 Task: Send an email with the signature Dorian Garcia with the subject 'Request for time off' and the message 'Could you please provide a timeline for this project?' from softage.1@softage.net to softage.6@softage.net and softage.7@softage.net with CC to softage.8@softage.net
Action: Key pressed n
Screenshot: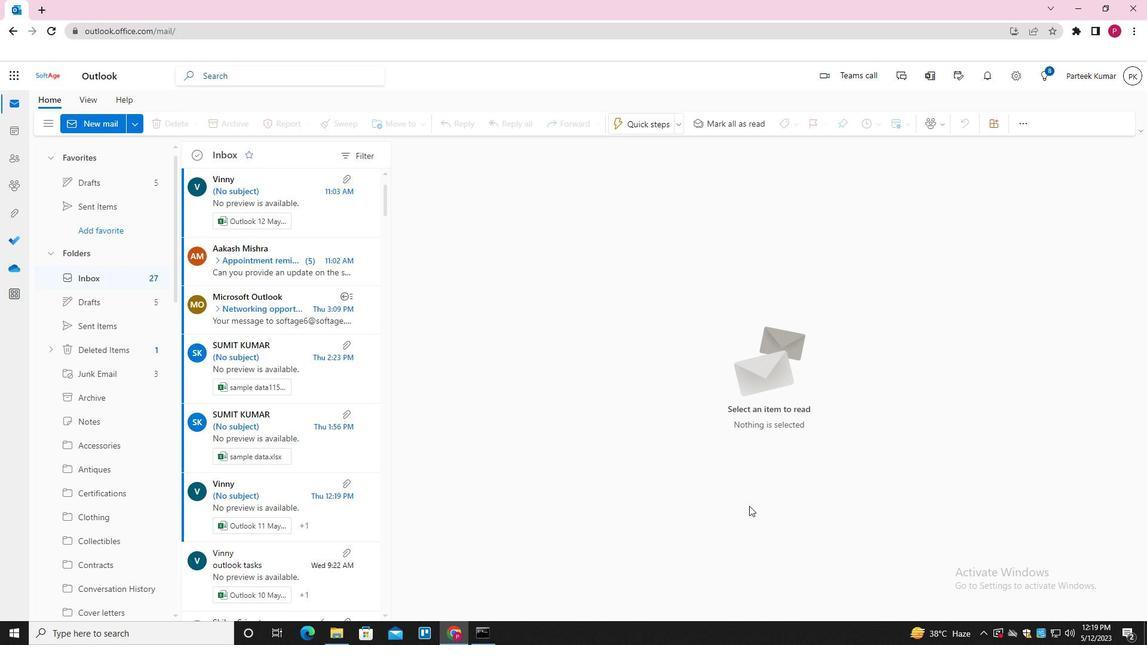 
Action: Mouse moved to (802, 126)
Screenshot: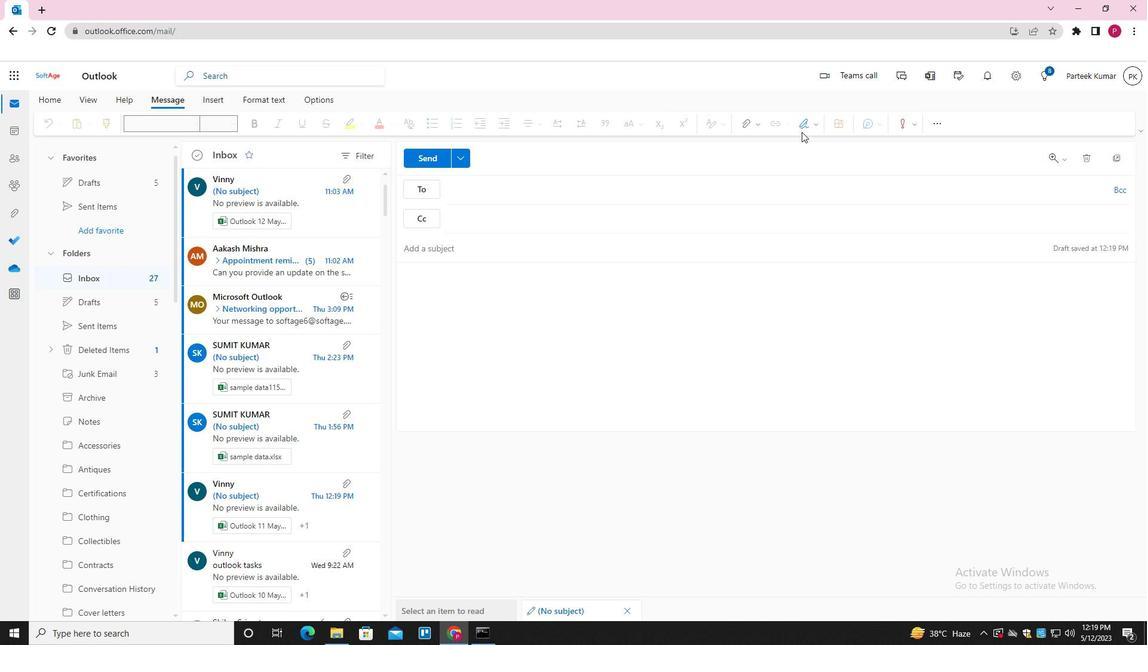 
Action: Mouse pressed left at (802, 126)
Screenshot: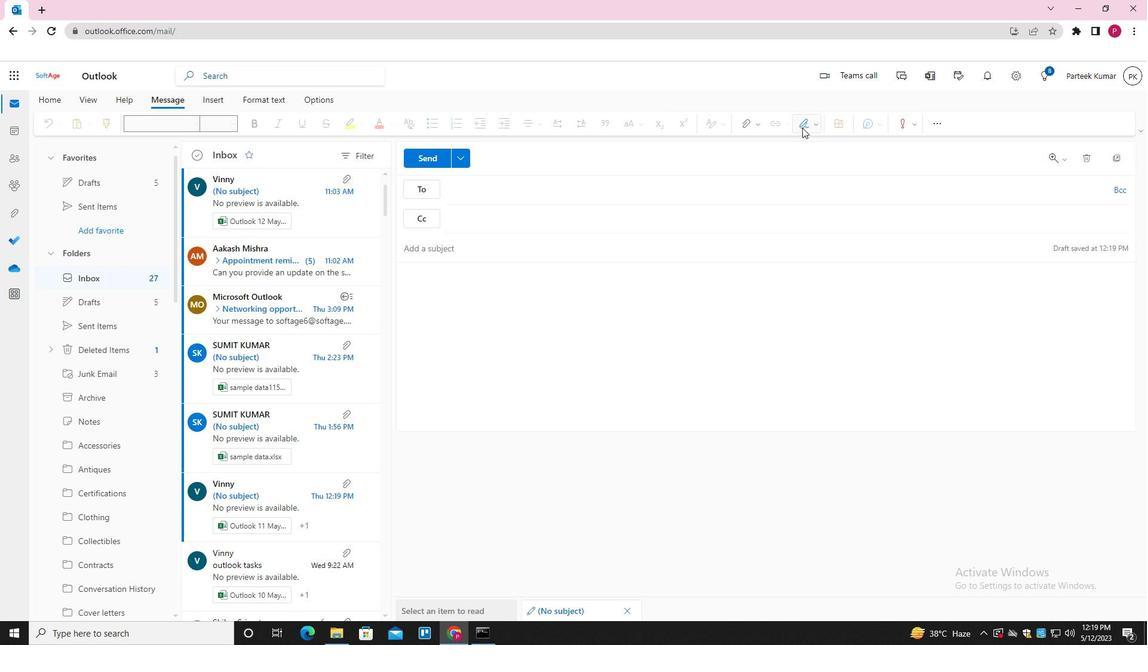 
Action: Mouse moved to (783, 173)
Screenshot: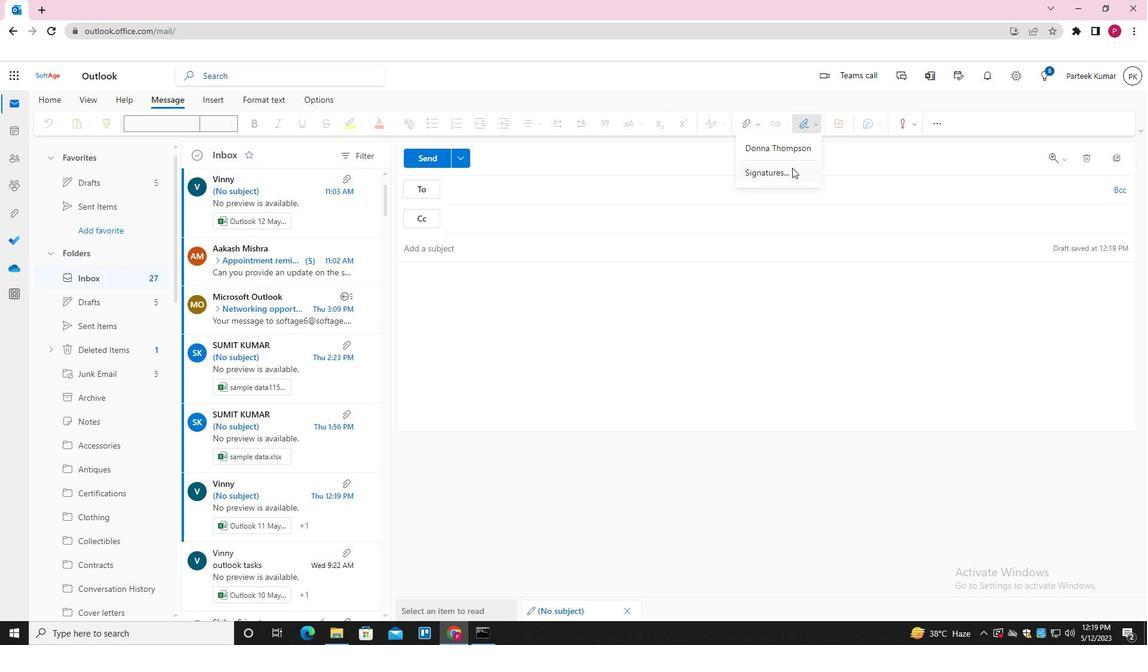 
Action: Mouse pressed left at (783, 173)
Screenshot: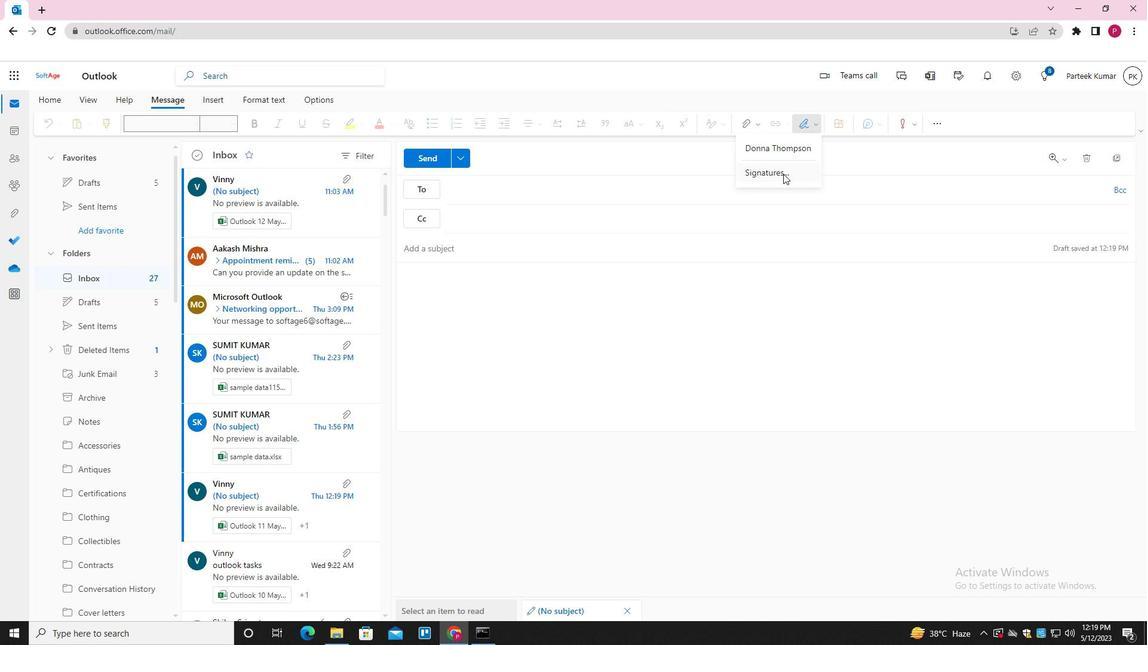 
Action: Mouse moved to (803, 216)
Screenshot: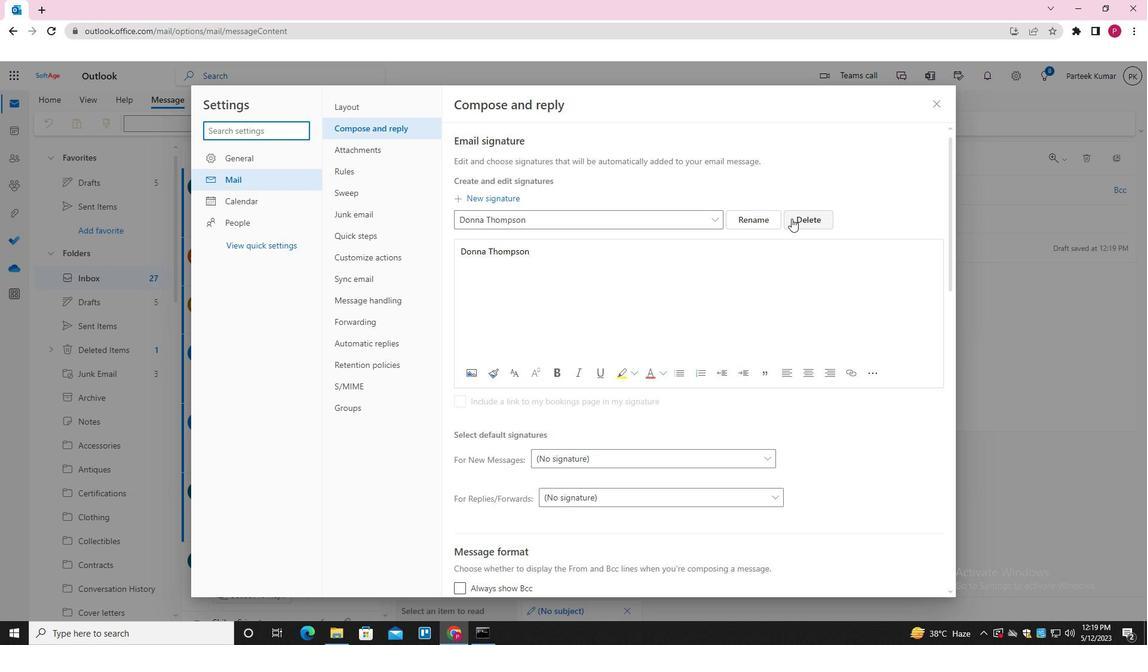 
Action: Mouse pressed left at (803, 216)
Screenshot: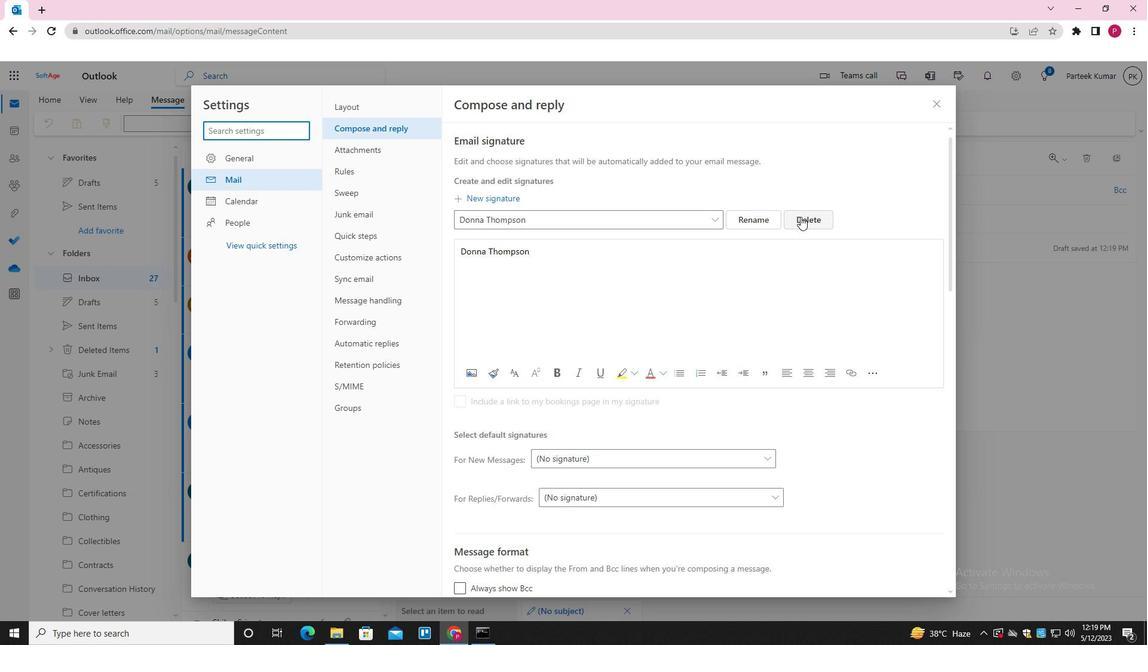 
Action: Mouse moved to (635, 220)
Screenshot: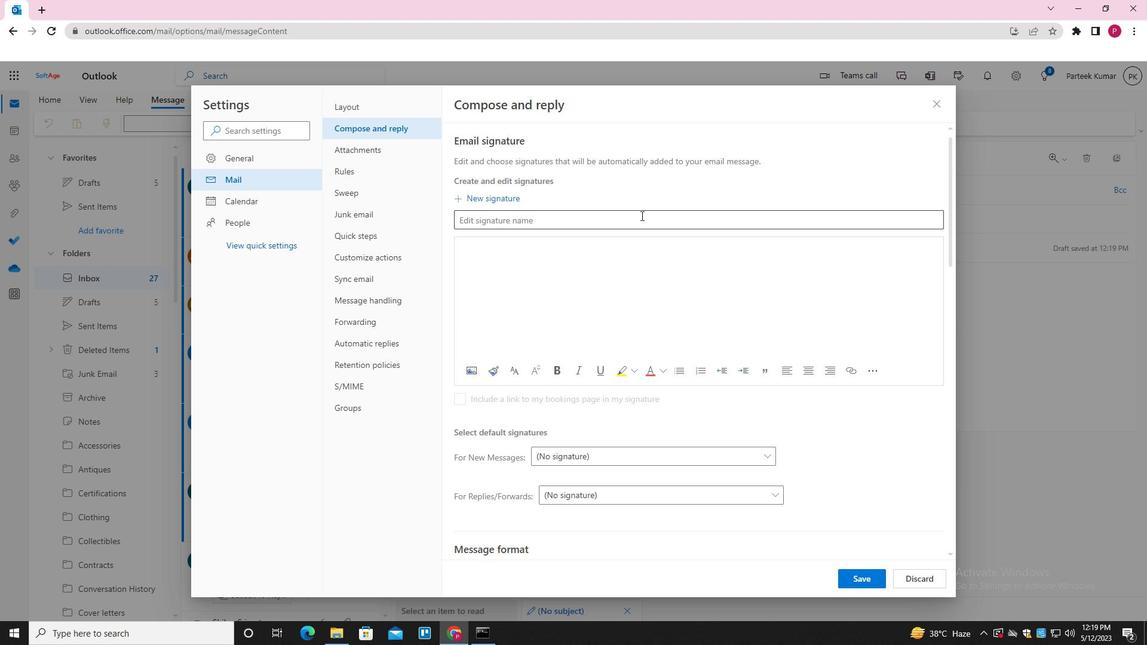 
Action: Mouse pressed left at (635, 220)
Screenshot: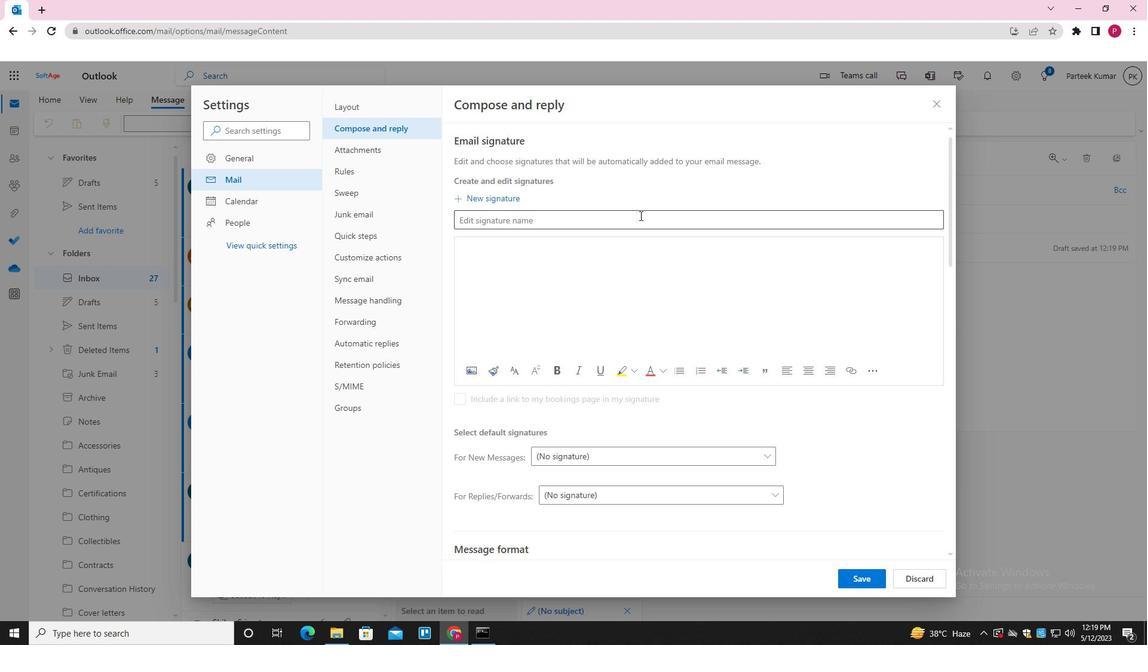 
Action: Key pressed <Key.shift>DPORIAN<Key.space><Key.backspace><Key.backspace><Key.backspace><Key.backspace><Key.backspace><Key.backspace><Key.backspace>ORIAN<Key.space><Key.shift><Key.shift><Key.shift><Key.shift><Key.shift><Key.shift><Key.shift><Key.shift><Key.shift><Key.shift><Key.shift><Key.shift><Key.shift><Key.shift><Key.shift><Key.shift>GARCIA<Key.tab><Key.shift>DORIAN<Key.space><Key.shift><Key.shift><Key.shift><Key.shift><Key.shift><Key.shift><Key.shift><Key.shift><Key.shift><Key.shift><Key.shift><Key.shift><Key.shift><Key.shift><Key.shift><Key.shift><Key.shift><Key.shift><Key.shift><Key.shift><Key.shift><Key.shift><Key.shift><Key.shift><Key.shift><Key.shift><Key.shift><Key.shift><Key.shift><Key.shift><Key.shift><Key.shift><Key.shift><Key.shift><Key.shift><Key.shift><Key.shift><Key.shift><Key.shift><Key.shift>GARCIA
Screenshot: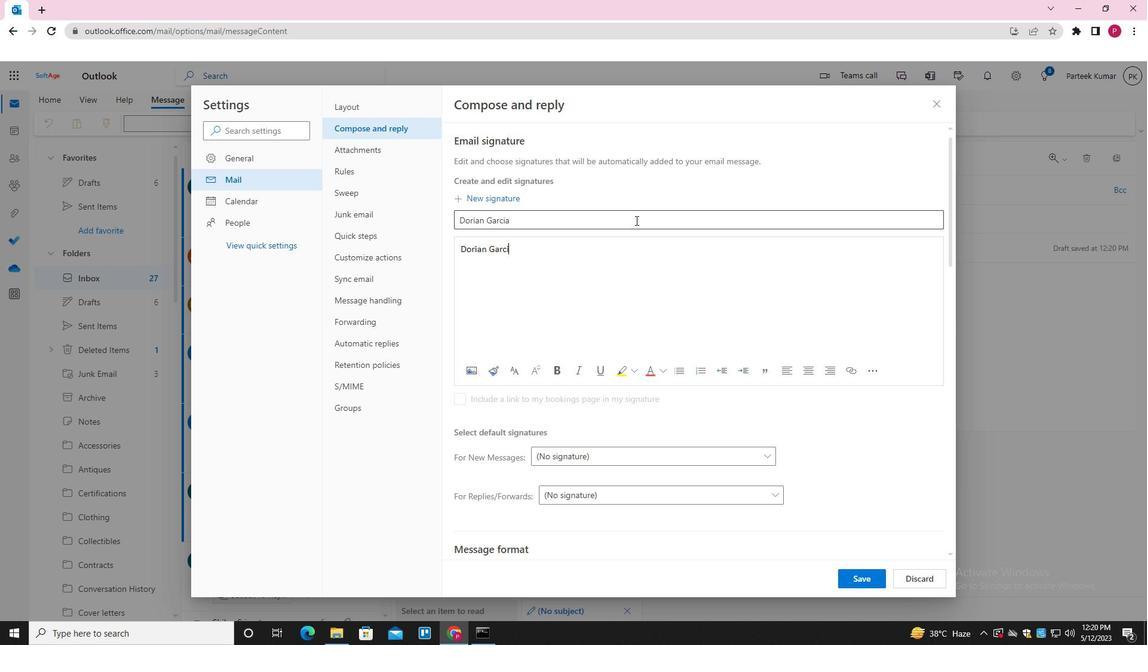 
Action: Mouse moved to (857, 575)
Screenshot: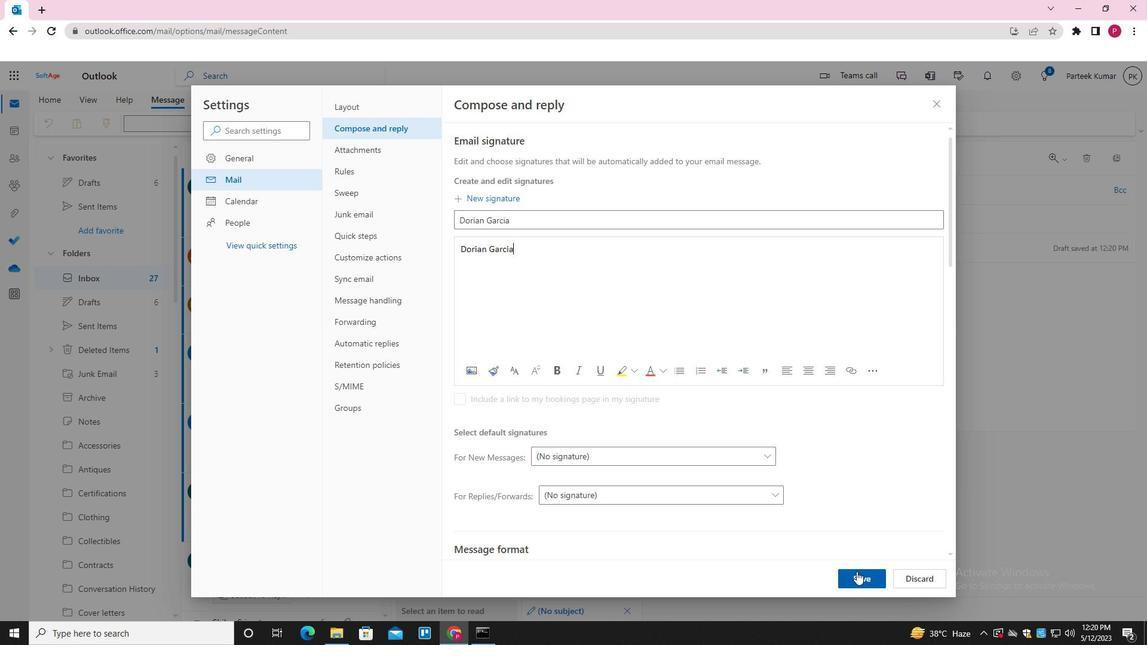 
Action: Mouse pressed left at (857, 575)
Screenshot: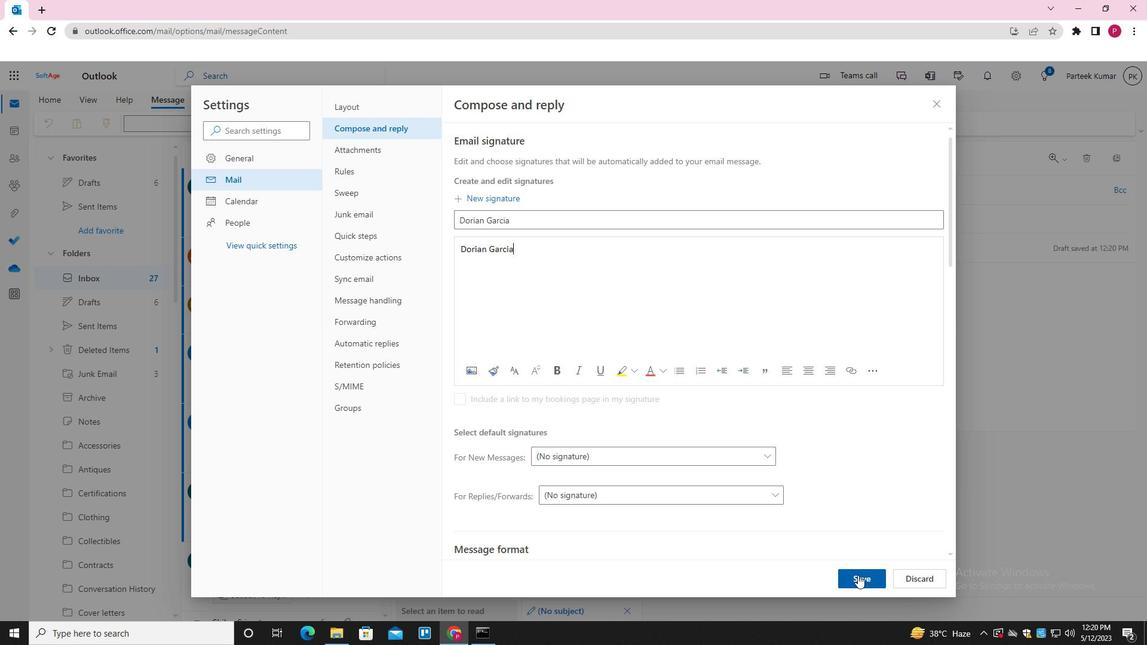 
Action: Mouse moved to (937, 103)
Screenshot: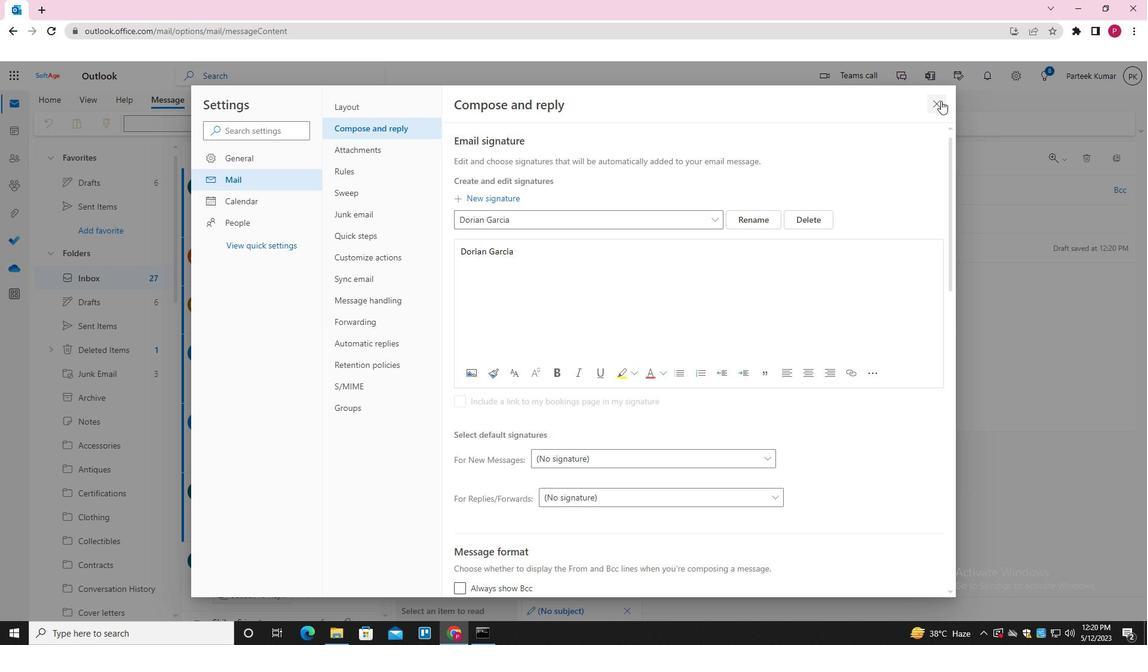 
Action: Mouse pressed left at (937, 103)
Screenshot: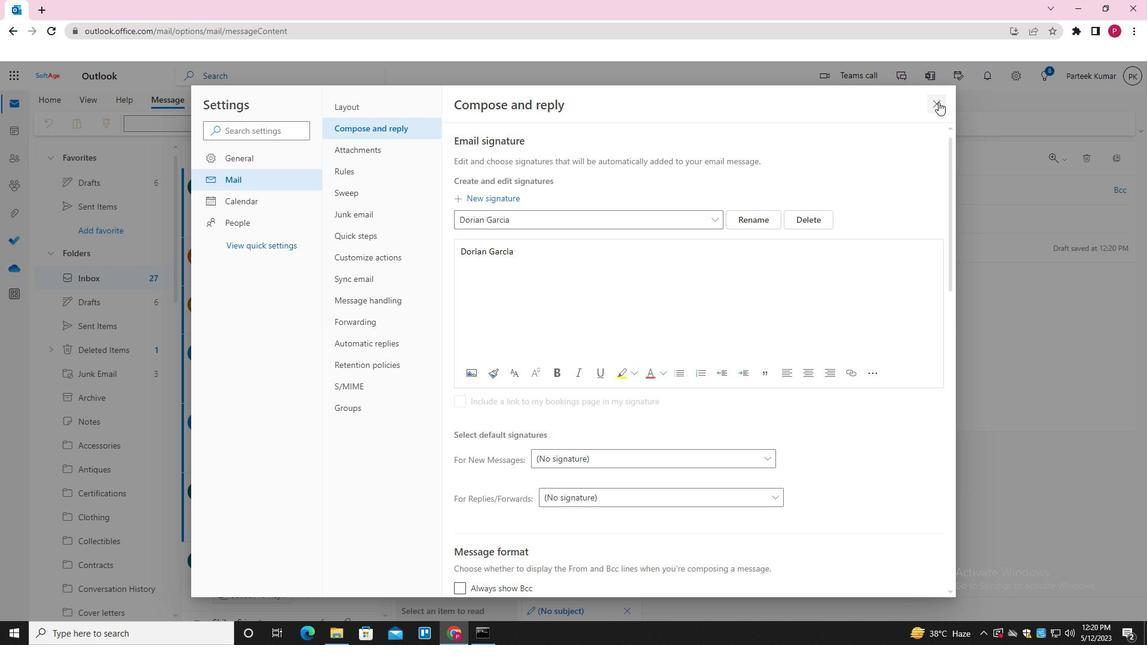 
Action: Mouse moved to (512, 304)
Screenshot: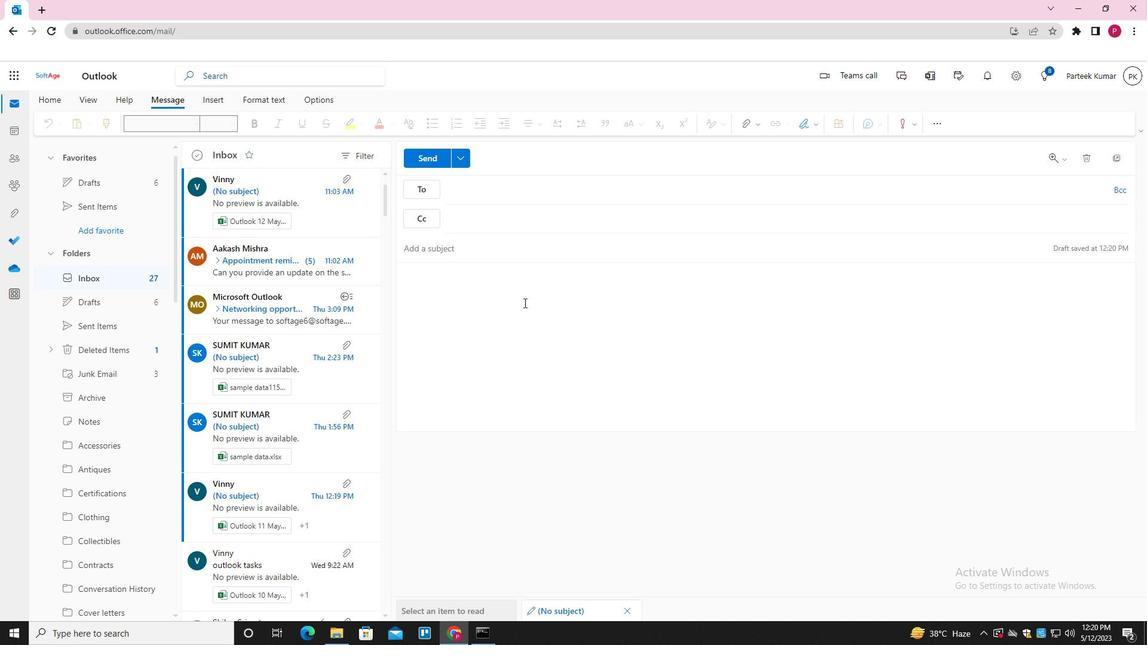 
Action: Mouse pressed left at (512, 304)
Screenshot: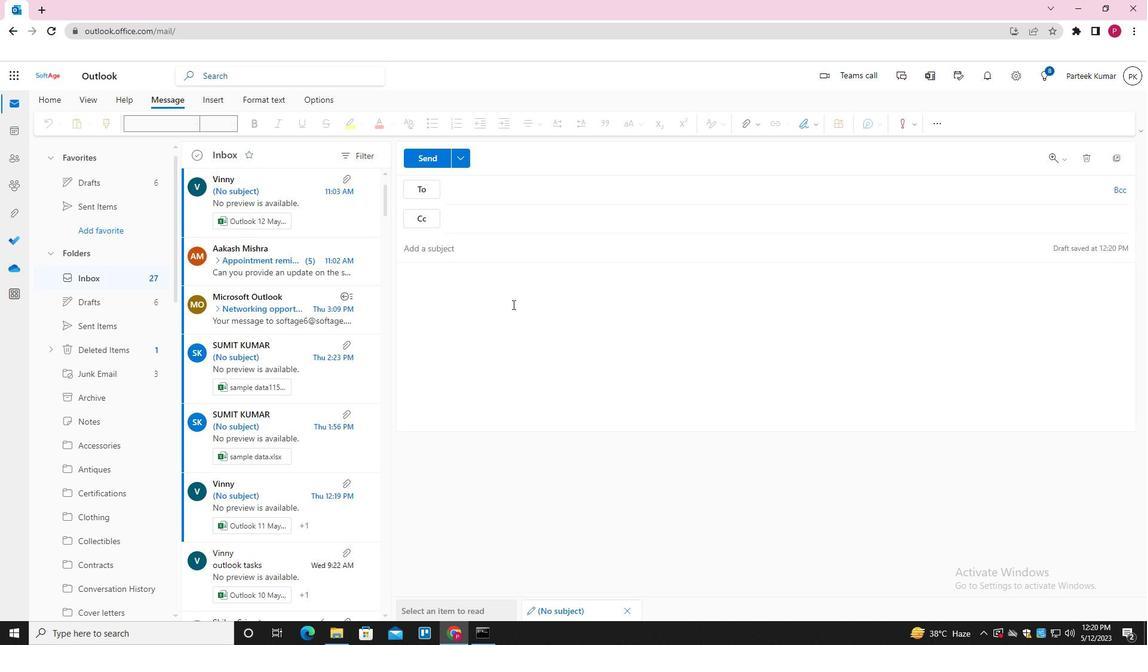 
Action: Mouse moved to (798, 122)
Screenshot: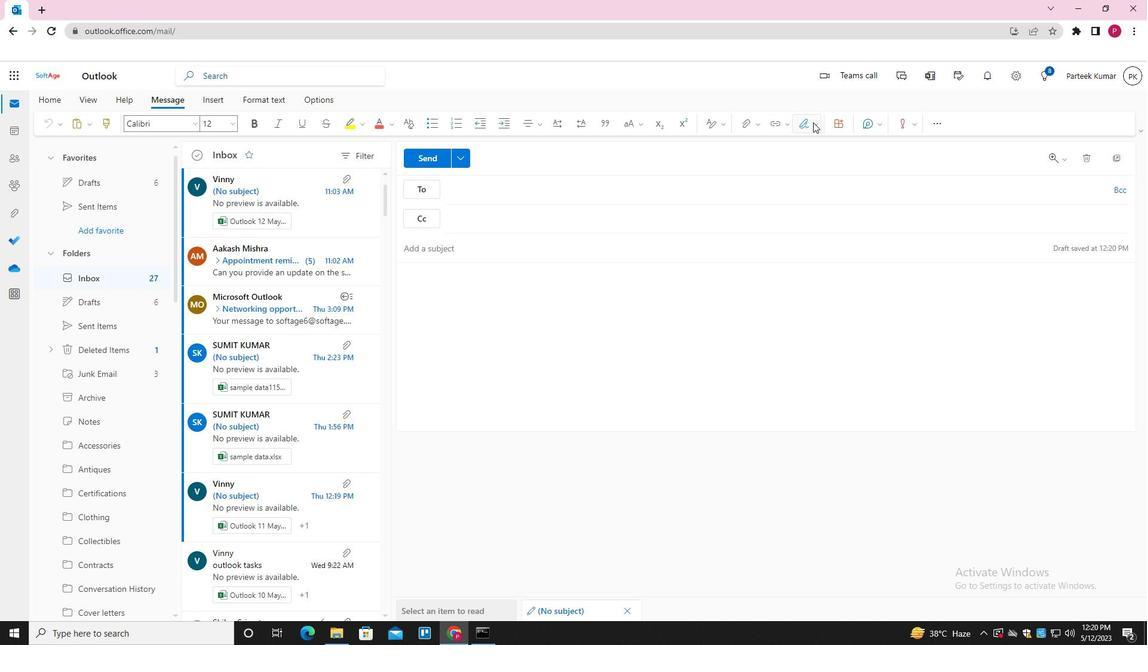 
Action: Mouse pressed left at (798, 122)
Screenshot: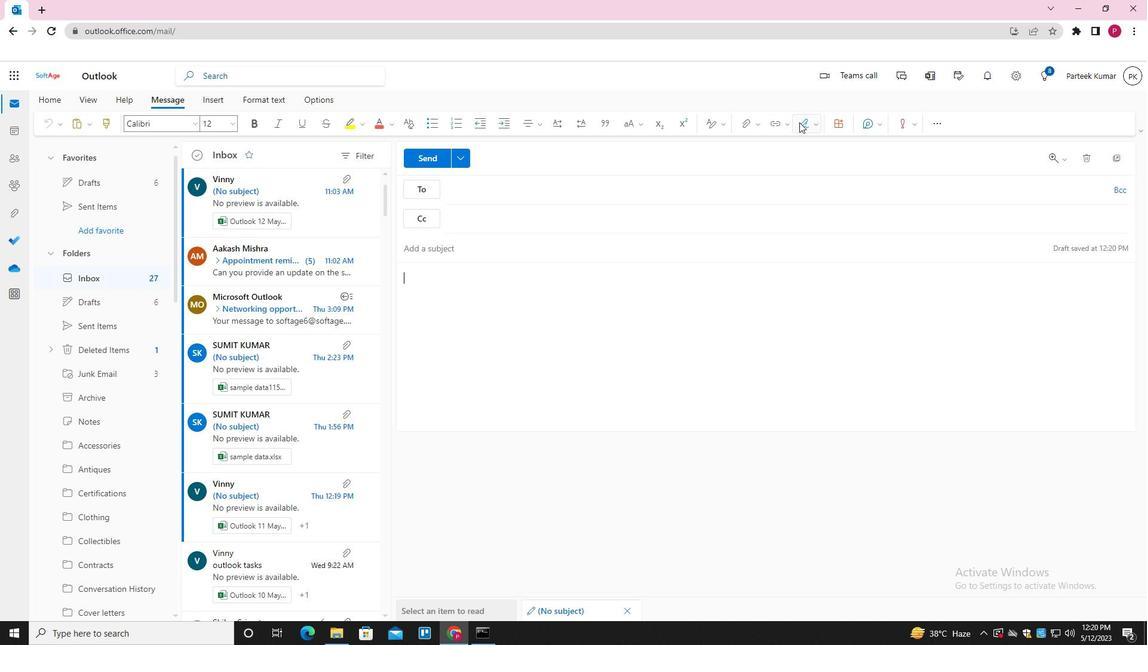 
Action: Mouse moved to (793, 148)
Screenshot: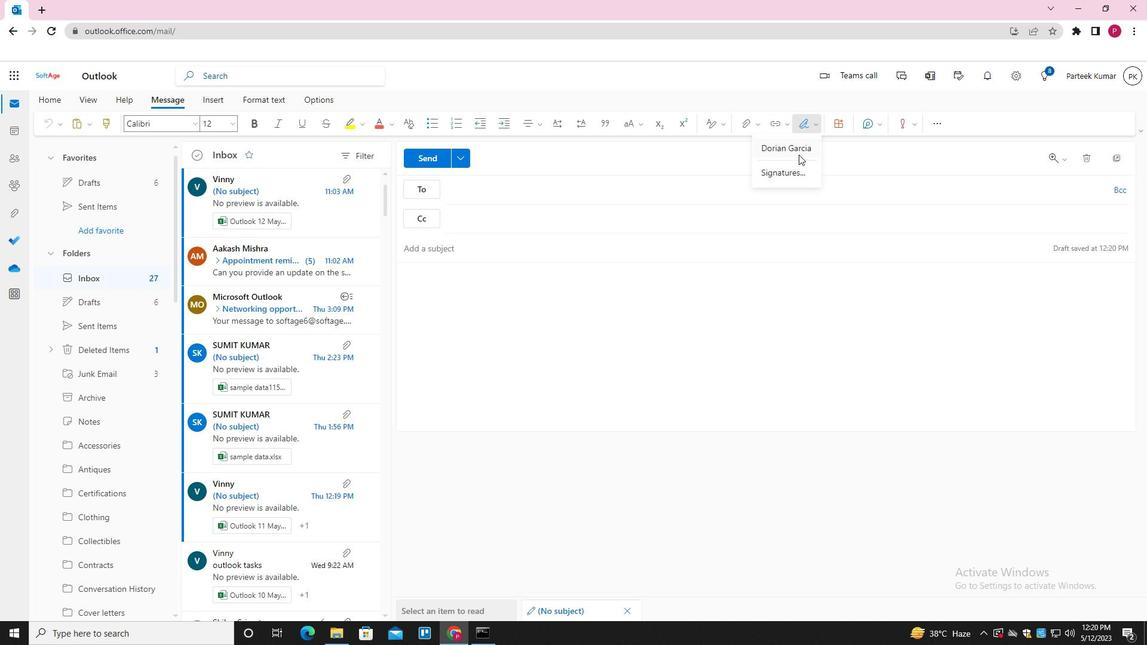 
Action: Mouse pressed left at (793, 148)
Screenshot: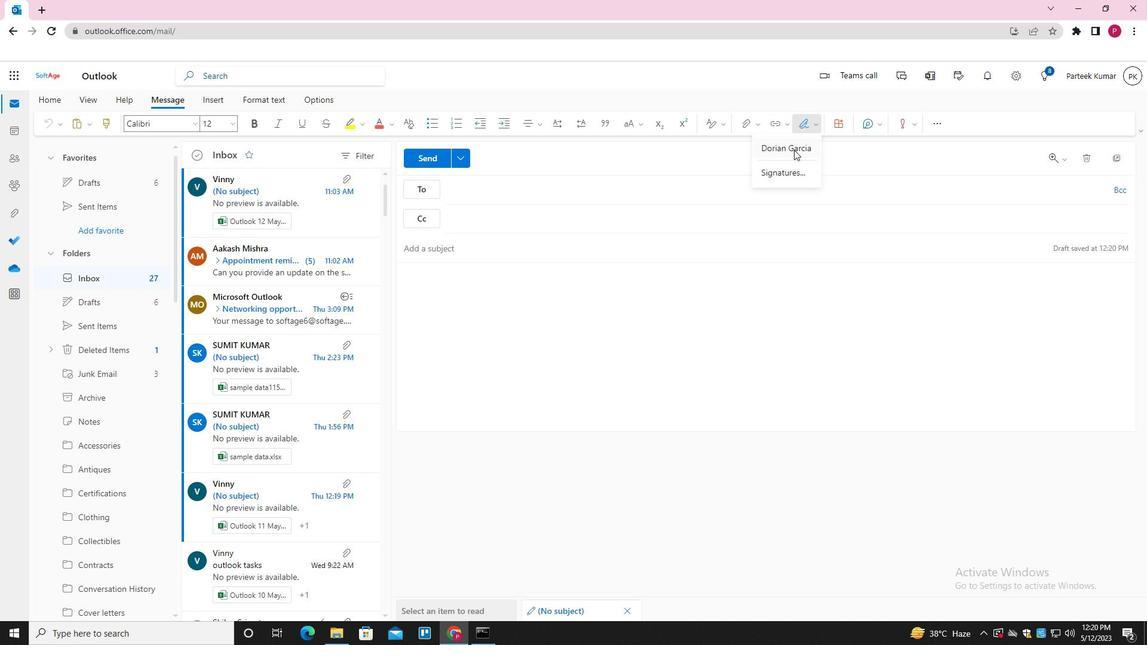 
Action: Mouse moved to (520, 240)
Screenshot: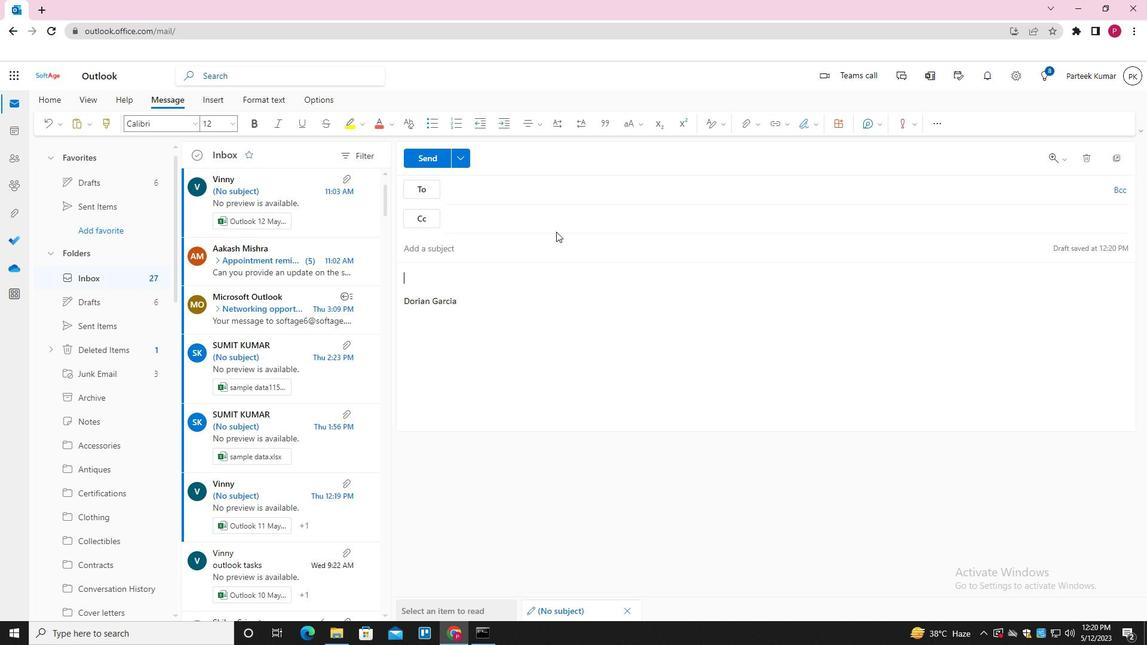 
Action: Mouse pressed left at (520, 240)
Screenshot: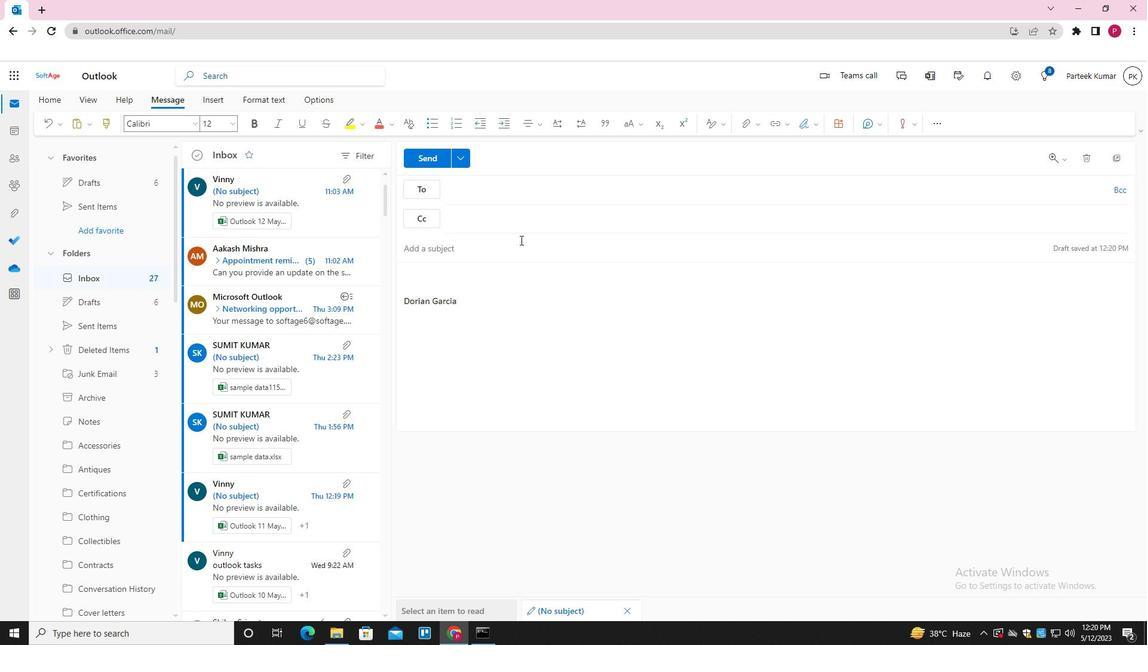 
Action: Key pressed <Key.shift>REQUEST<Key.space>FOR<Key.space>TIME<Key.space>OFF<Key.space>
Screenshot: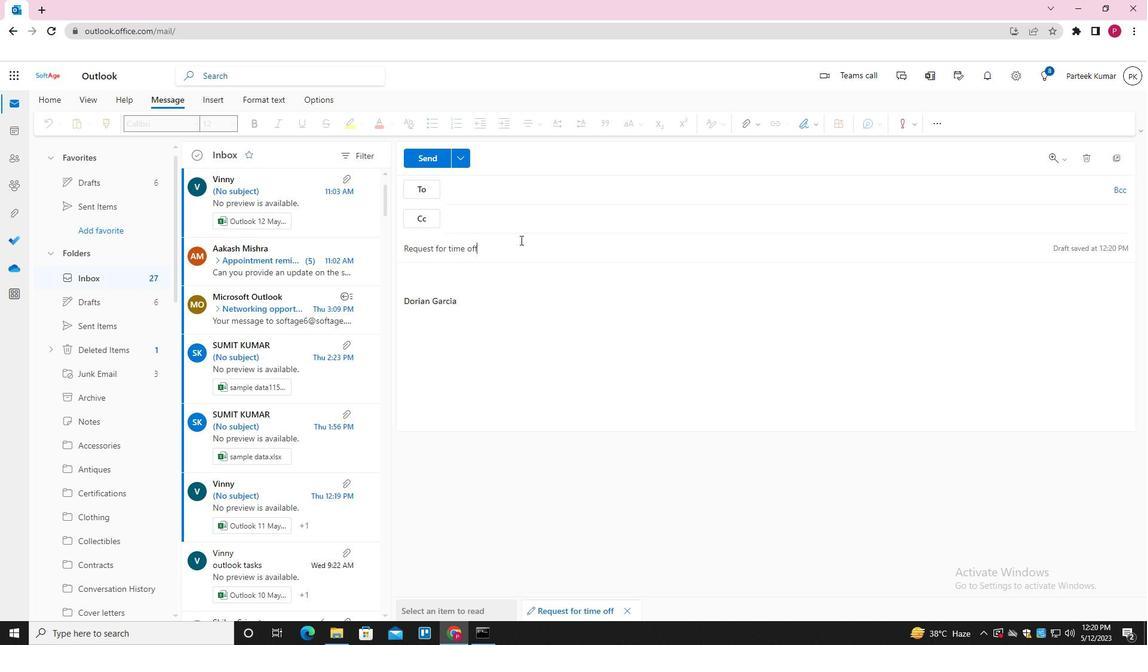 
Action: Mouse moved to (511, 274)
Screenshot: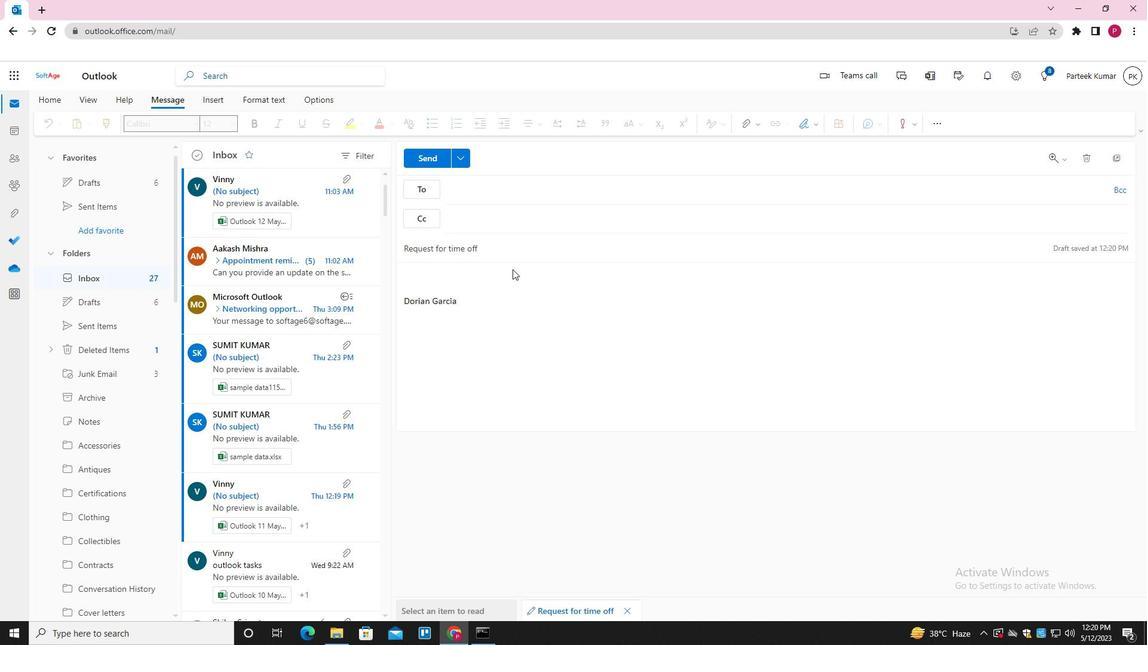 
Action: Mouse pressed left at (511, 274)
Screenshot: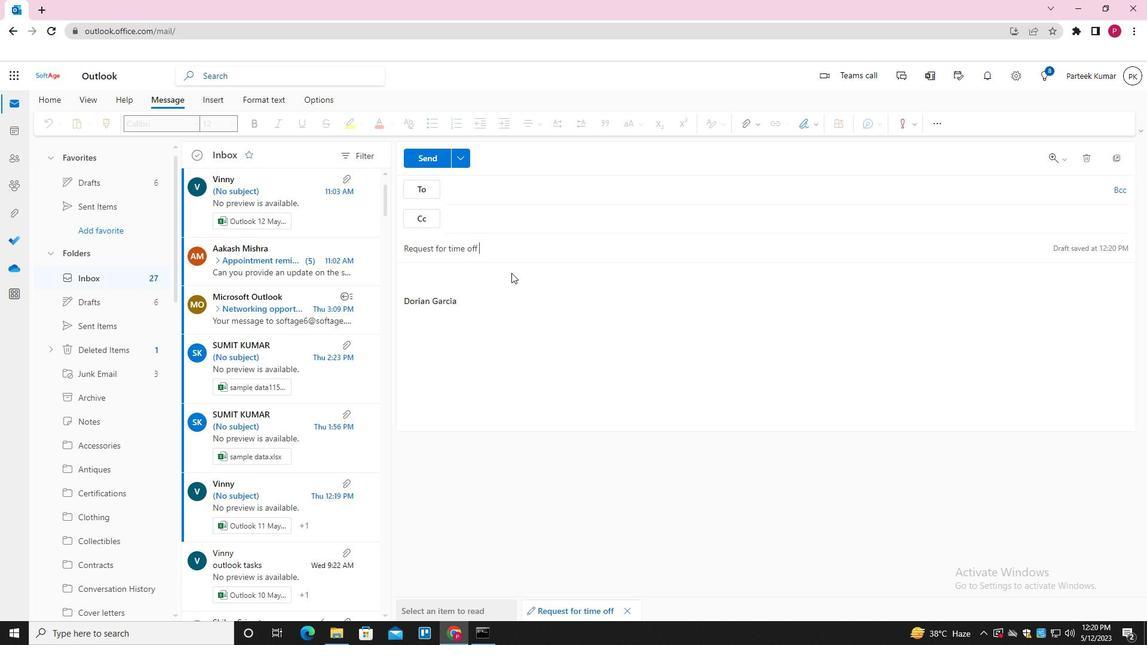 
Action: Key pressed <Key.shift_r><Key.shift_r><Key.shift_r><Key.shift_r><Key.shift_r><Key.shift_r><Key.shift_r><Key.shift_r><Key.shift_r><Key.shift_r><Key.shift_r><Key.shift_r><Key.shift_r><Key.shift_r><Key.shift_r><Key.shift_r>COULD<Key.space>YOU<Key.space>PLEASE<Key.space>PROVIDE<Key.space>A<Key.space>TIMELINE<Key.space>G<Key.backspace>FOR<Key.space>THIS<Key.space>PROJECT<Key.shift_r>?
Screenshot: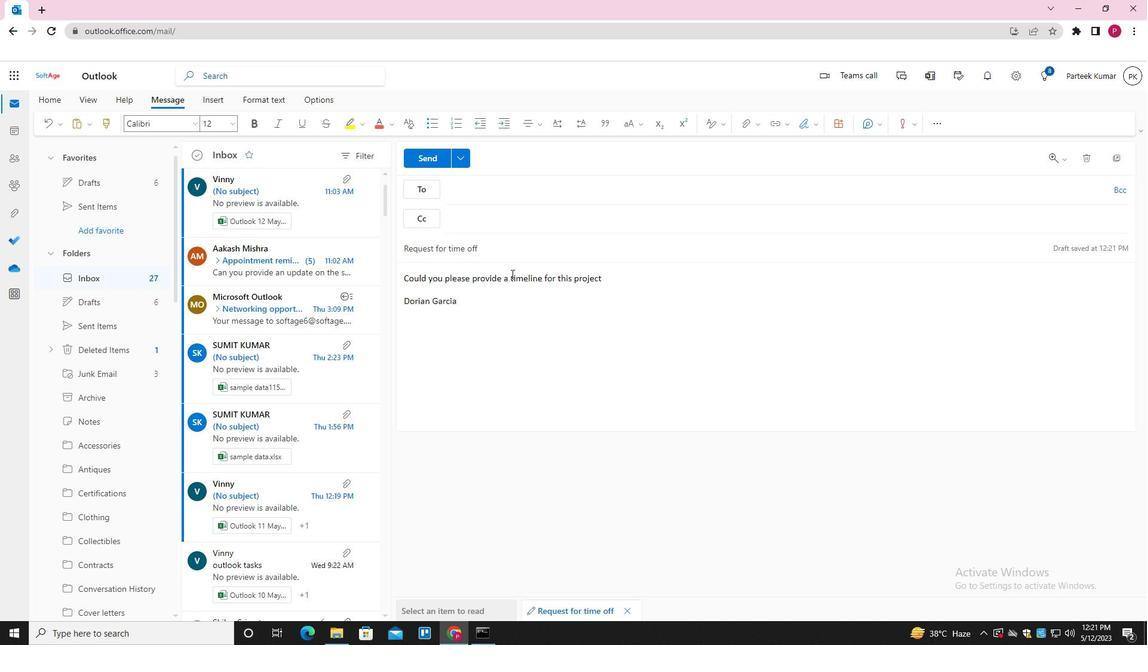 
Action: Mouse moved to (516, 190)
Screenshot: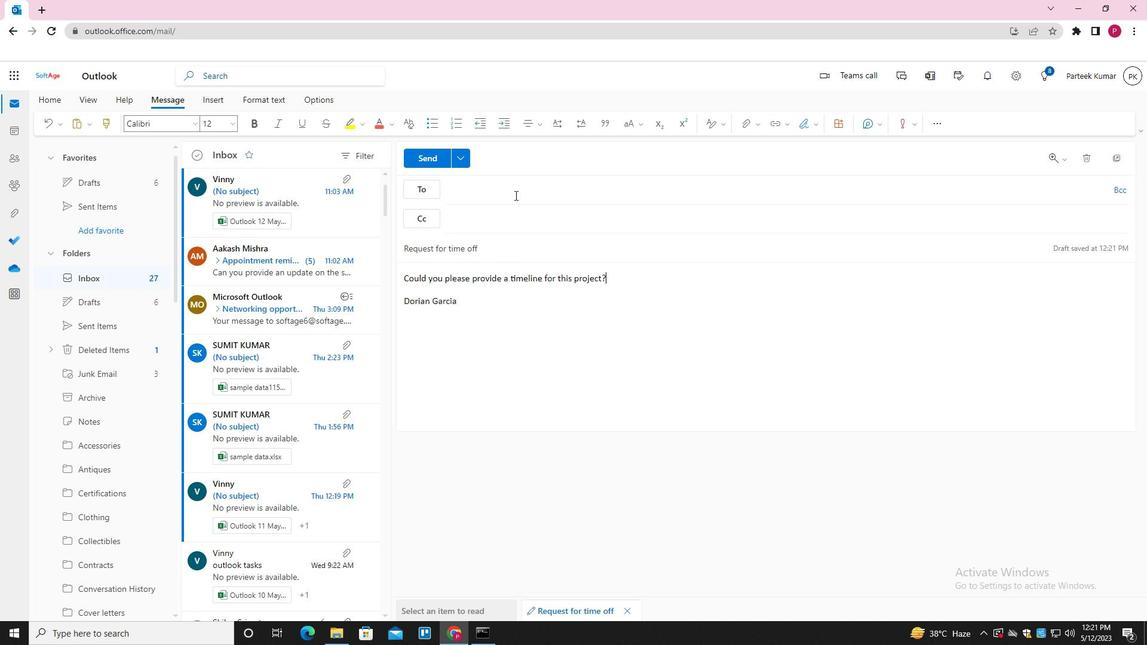 
Action: Mouse pressed left at (516, 190)
Screenshot: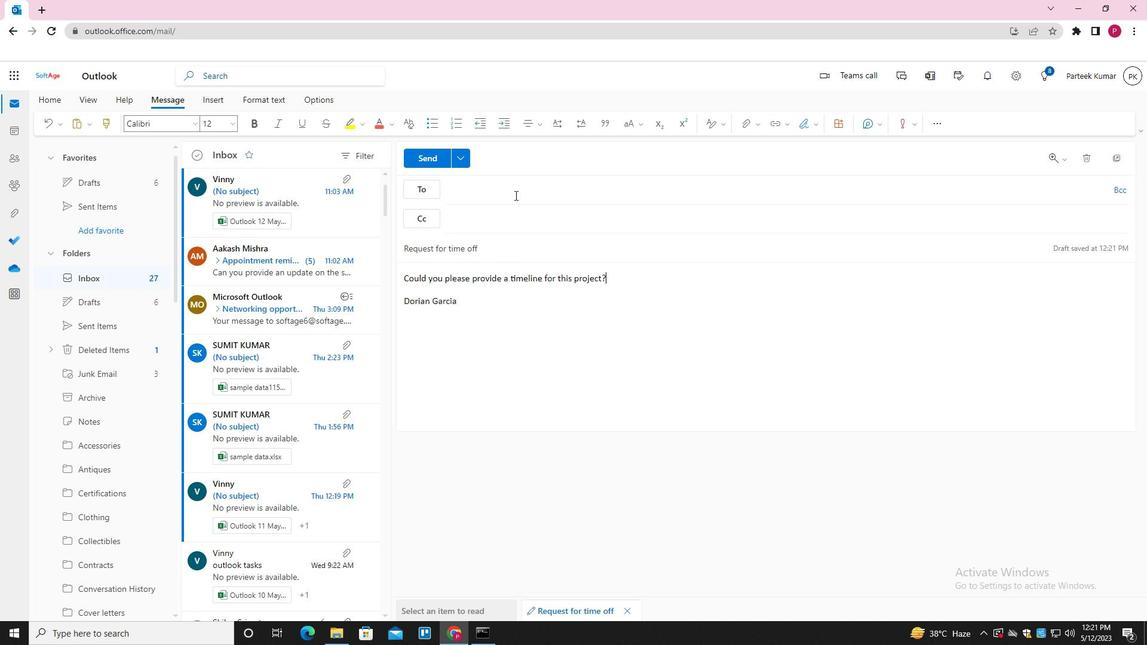 
Action: Key pressed SOFTAGE.7<Key.shift>@SOFTAGE.NET<Key.enter>SOFTAGE.8<Key.shift>@SOFTAGE,<Key.tab>SOFTAGE.9<Key.shift>@SOFTAGE.NET<Key.enter>
Screenshot: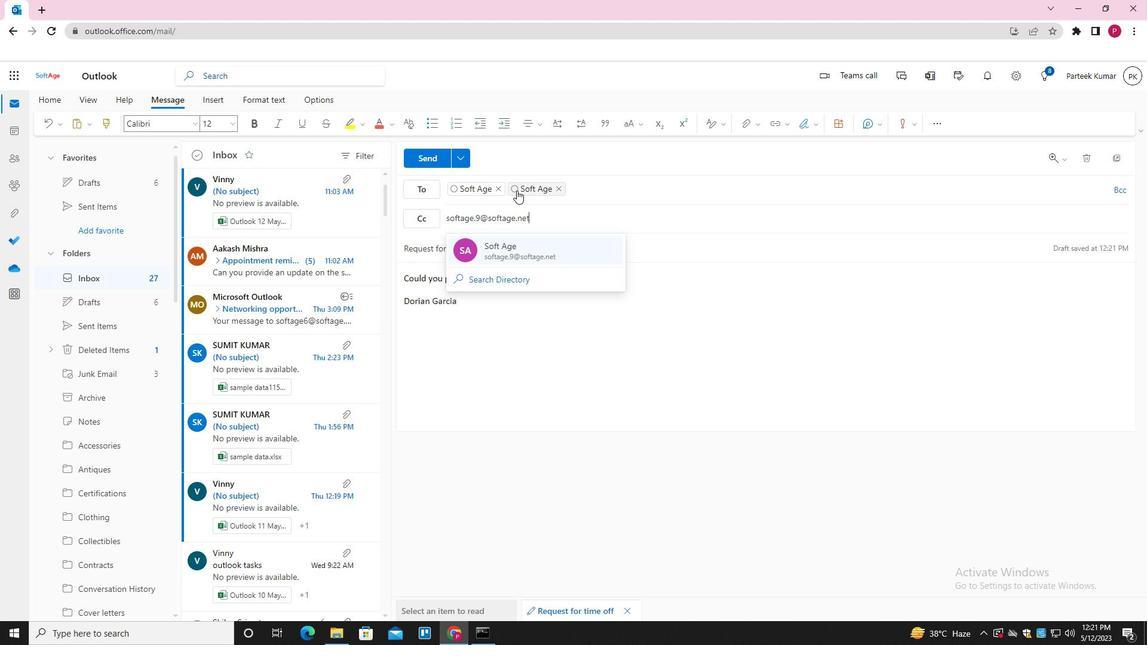 
Action: Mouse moved to (438, 165)
Screenshot: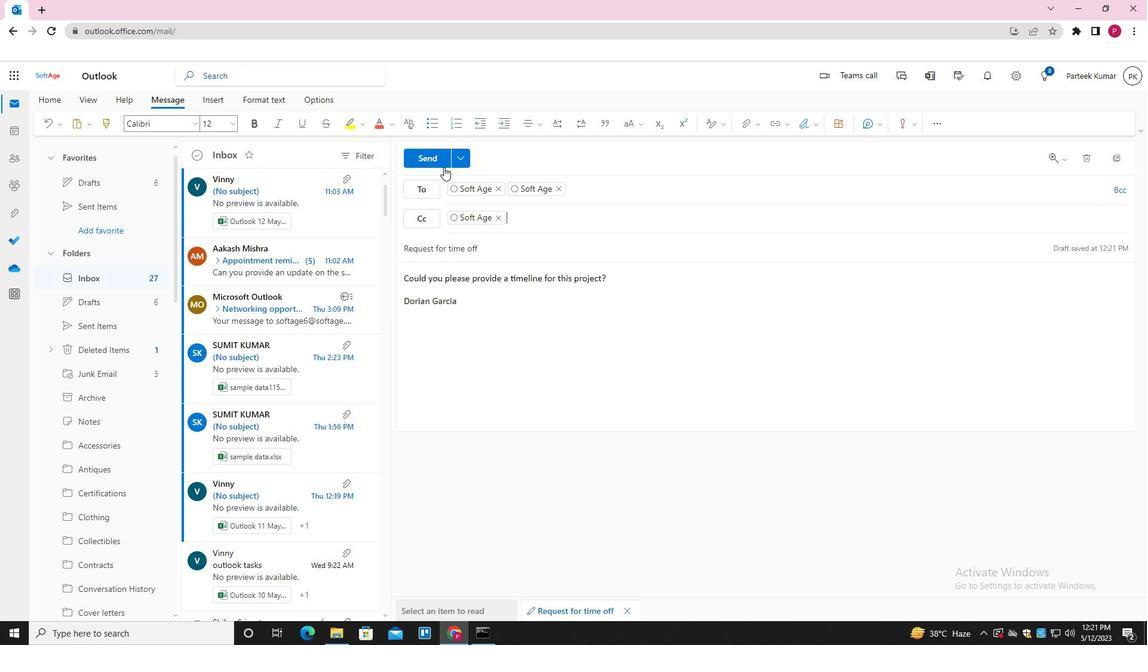 
Action: Mouse pressed left at (438, 165)
Screenshot: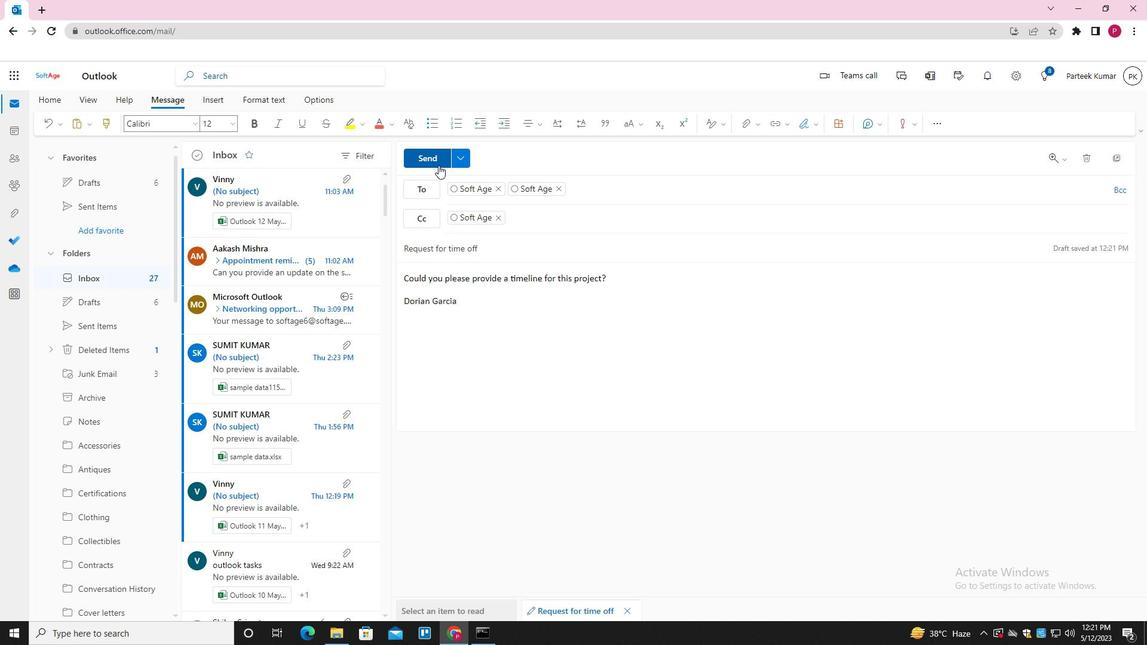 
Action: Mouse moved to (547, 308)
Screenshot: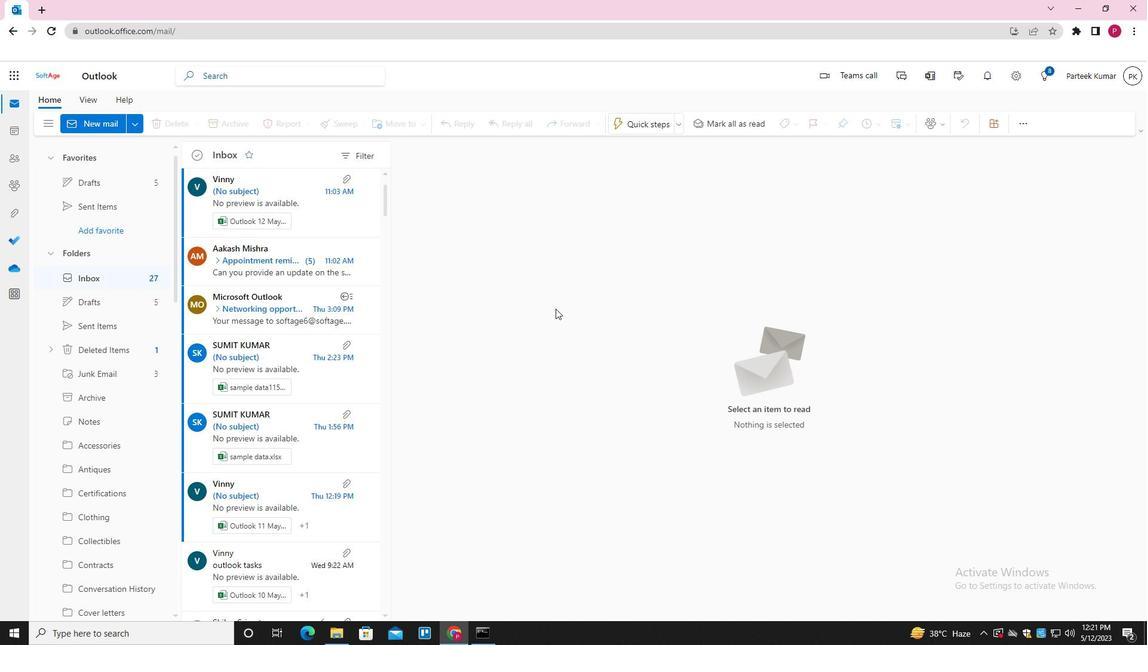 
